 Task: Change the visibility to public.
Action: Mouse pressed left at (336, 80)
Screenshot: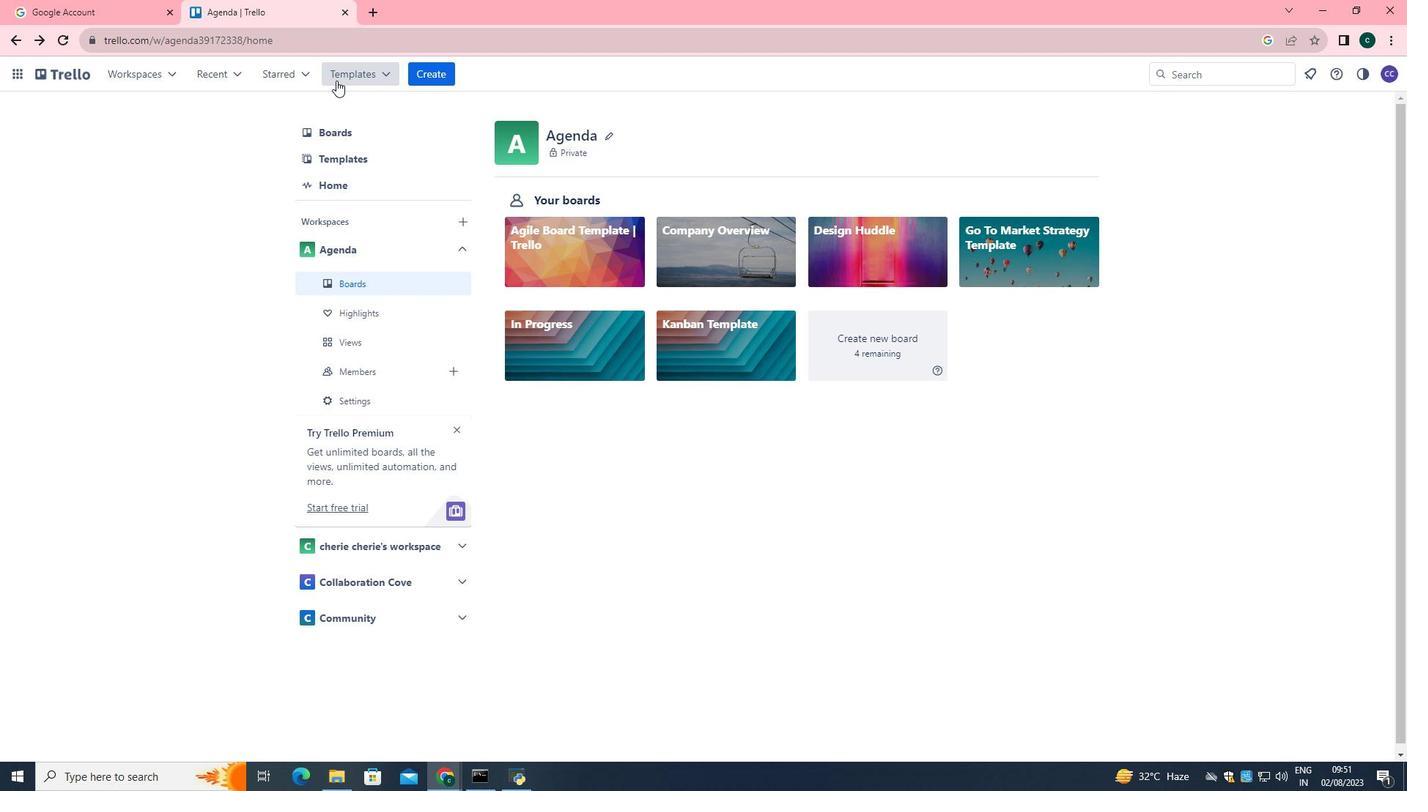 
Action: Mouse moved to (399, 331)
Screenshot: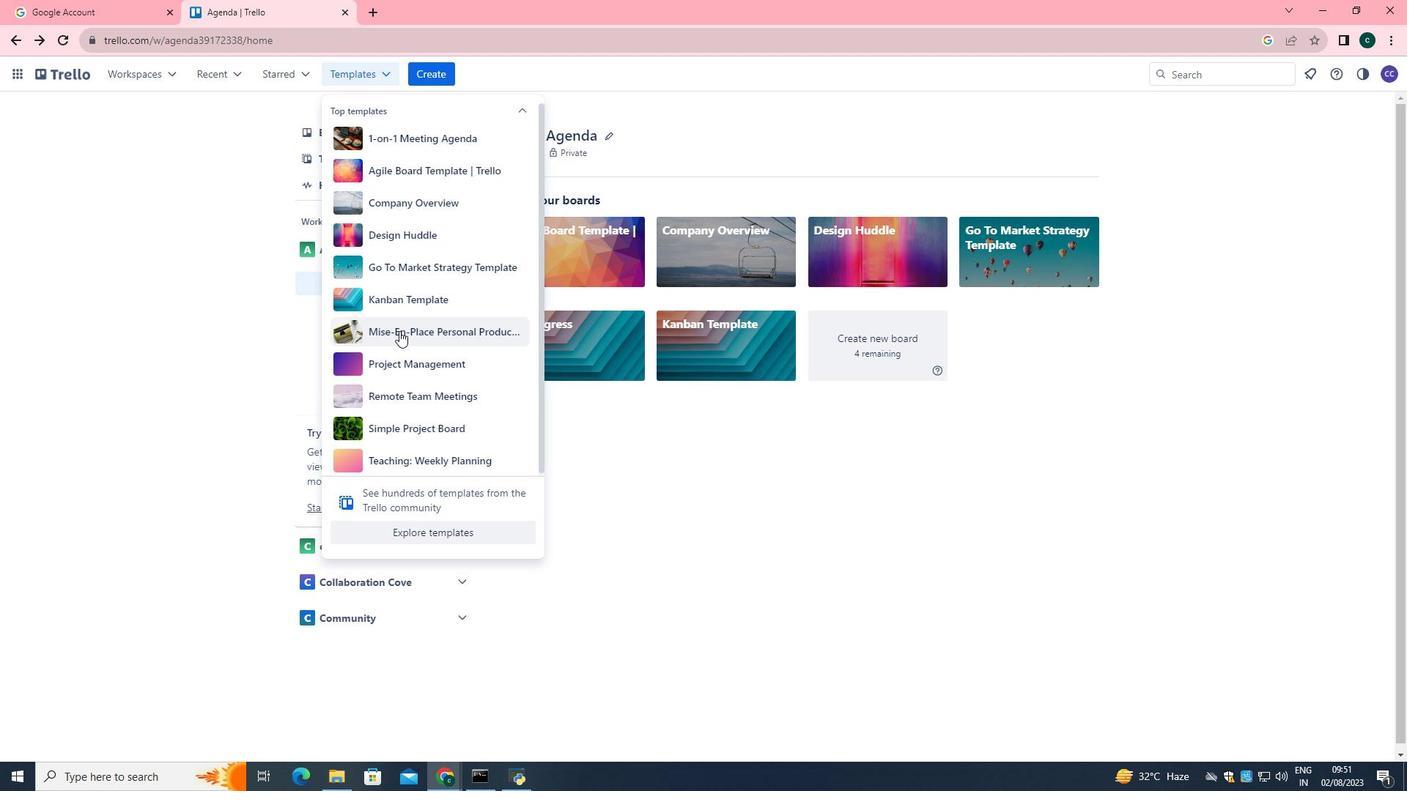
Action: Mouse pressed left at (399, 331)
Screenshot: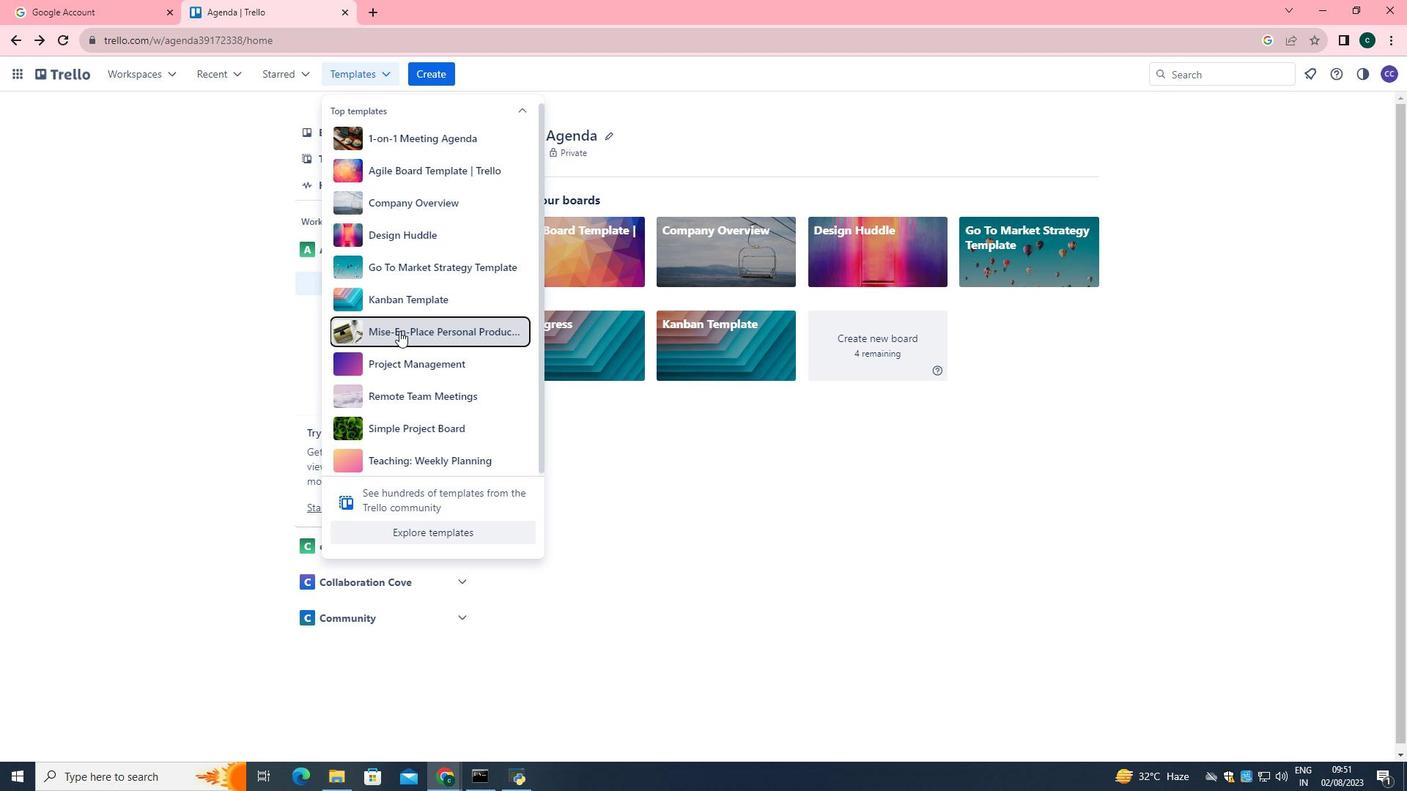 
Action: Mouse moved to (393, 346)
Screenshot: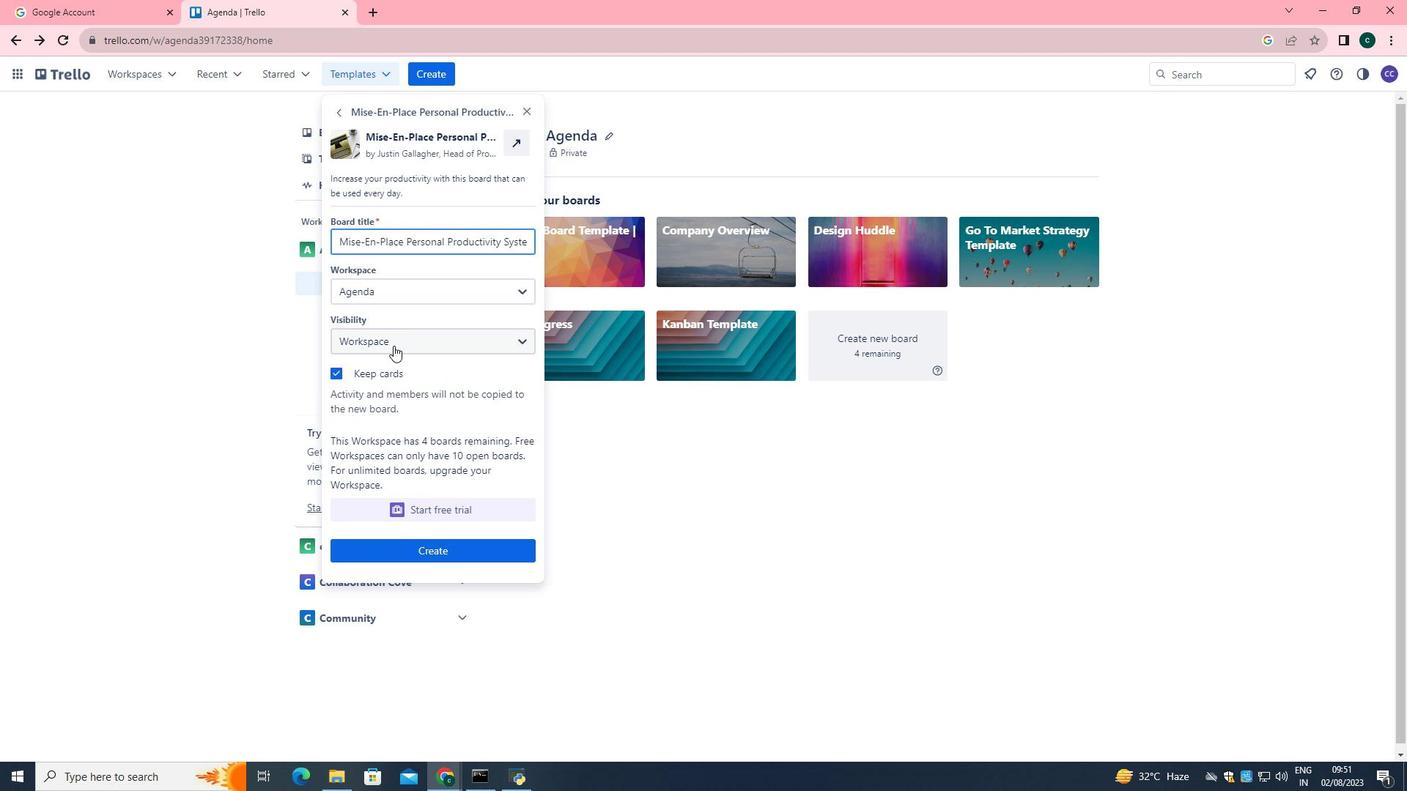 
Action: Mouse pressed left at (393, 346)
Screenshot: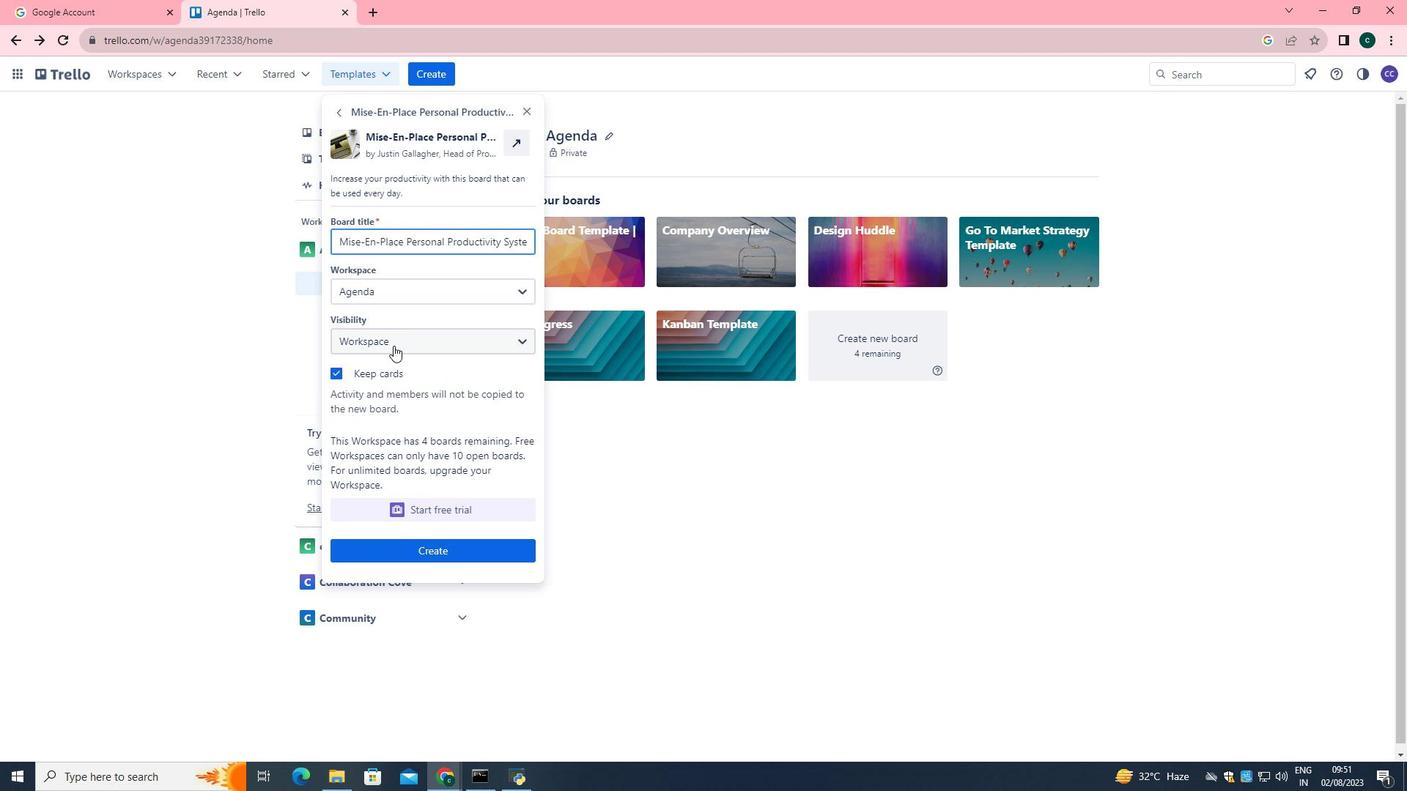 
Action: Mouse moved to (396, 475)
Screenshot: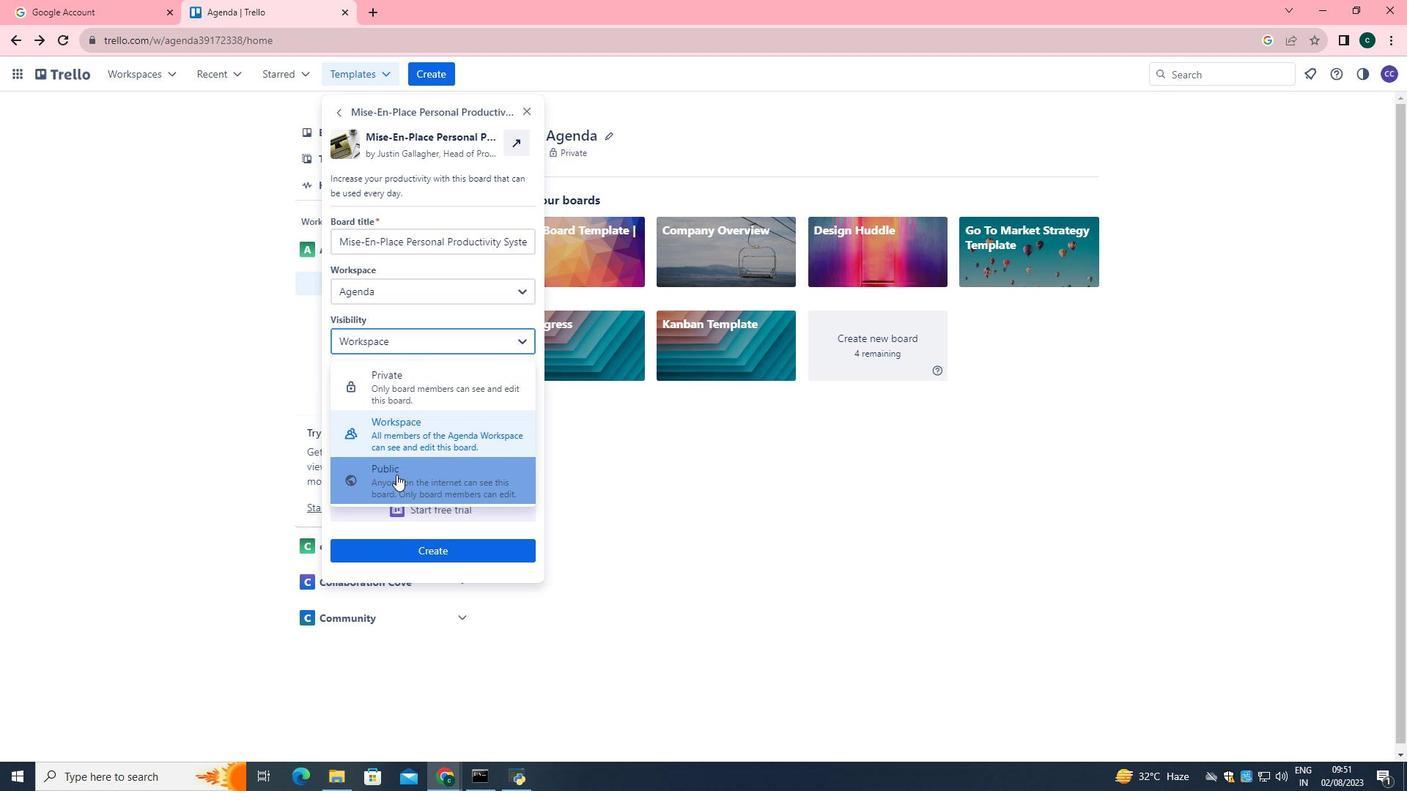 
Action: Mouse pressed left at (396, 475)
Screenshot: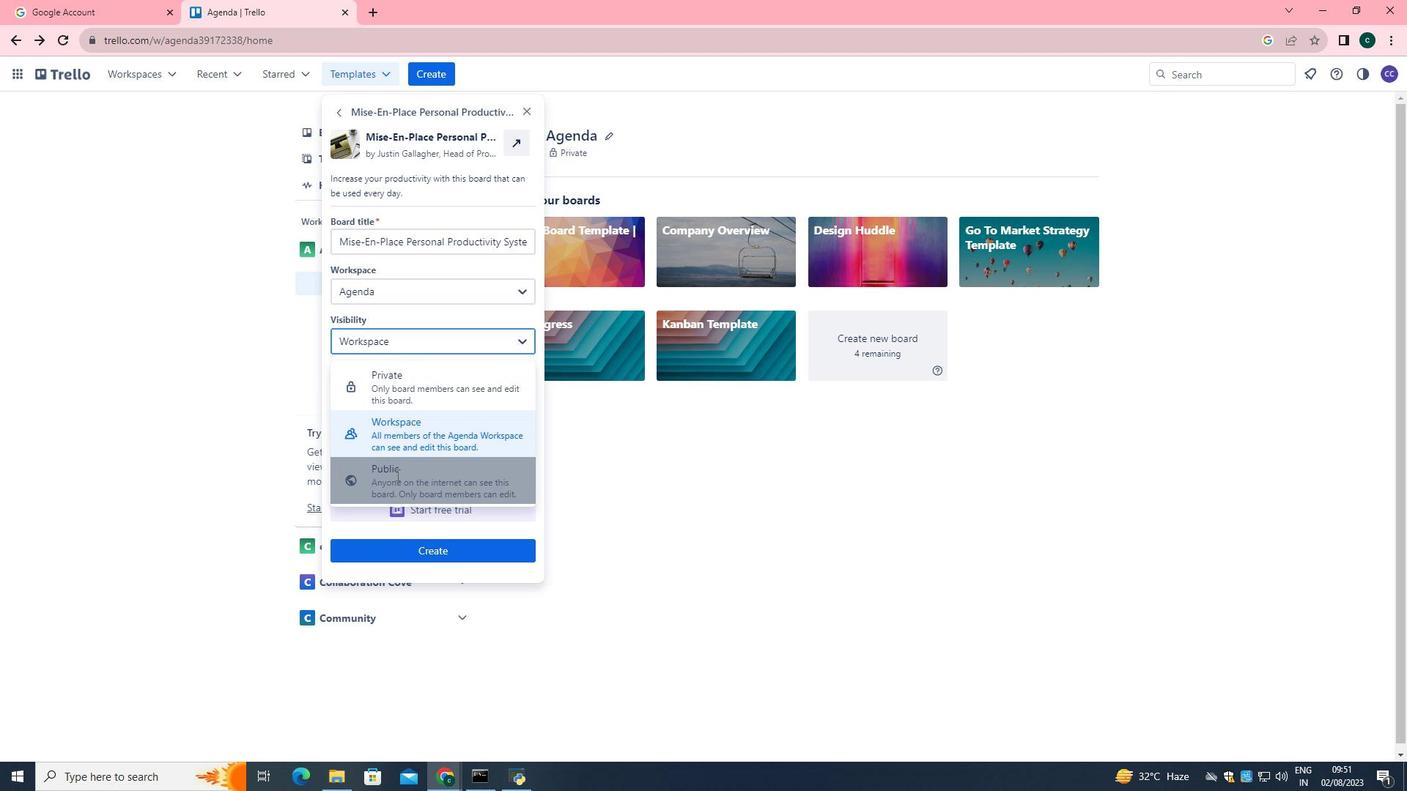 
Action: Mouse moved to (440, 429)
Screenshot: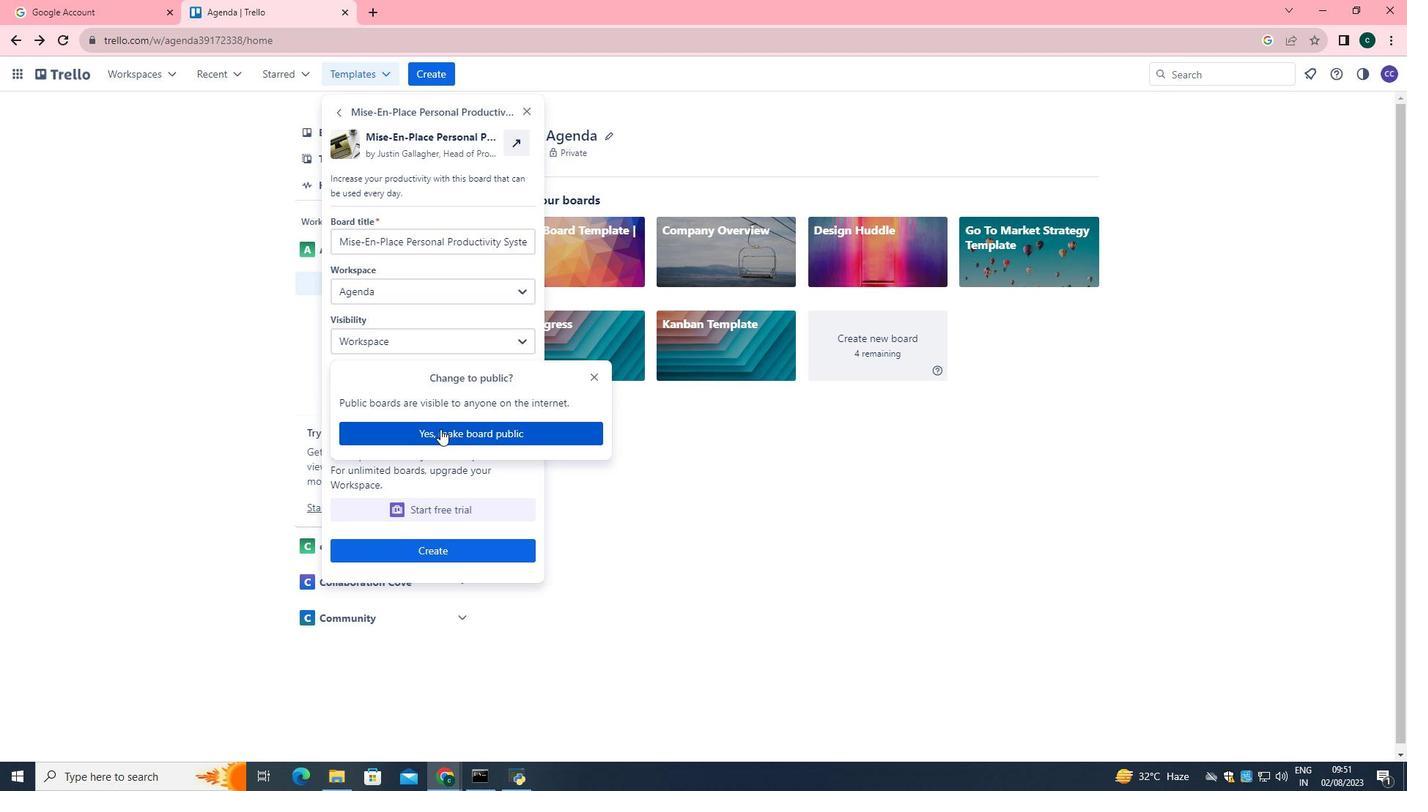 
Action: Mouse pressed left at (440, 429)
Screenshot: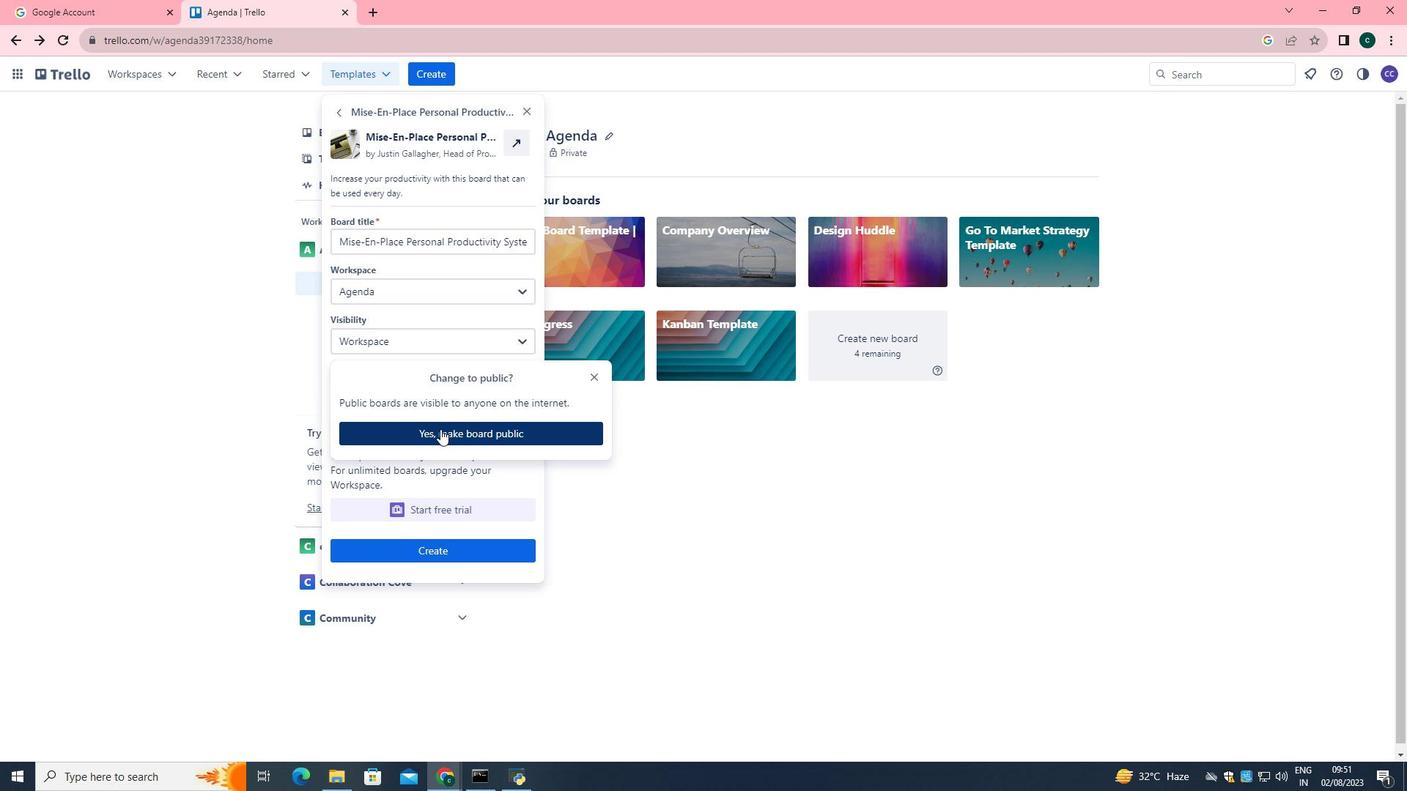 
